 Task: Create New Vendor with Vendor Name: Shoplet, Billing Address Line1: 88 S. Brickell Street, Billing Address Line2: Chevy Chase, Billing Address Line3: TX 77905
Action: Mouse moved to (158, 33)
Screenshot: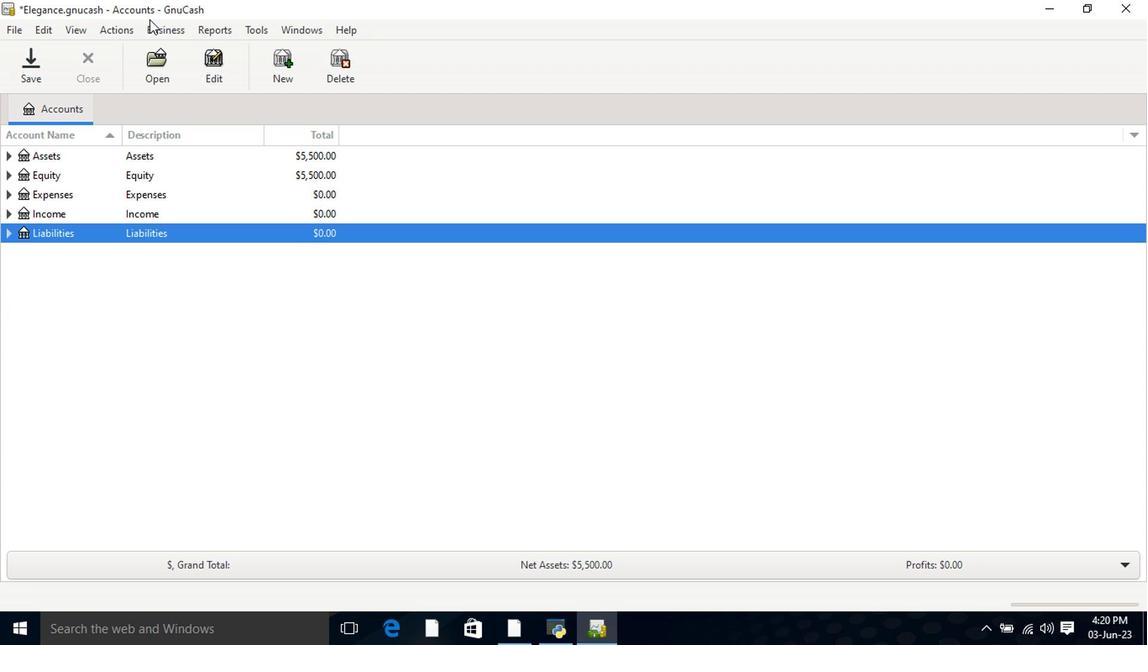 
Action: Mouse pressed left at (158, 33)
Screenshot: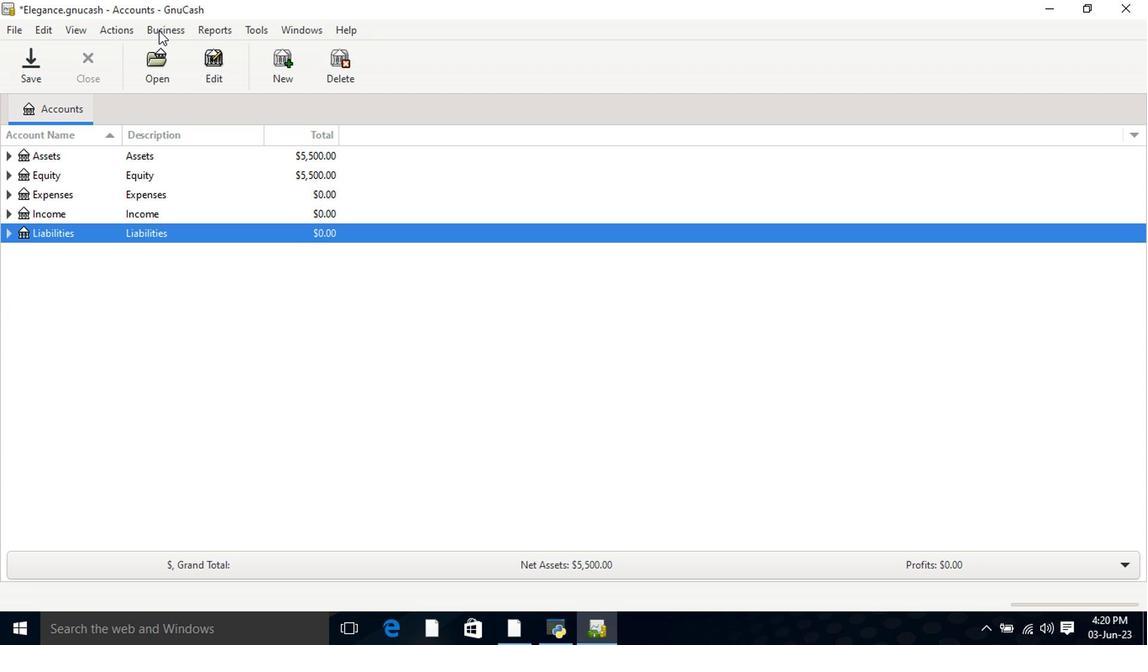 
Action: Mouse moved to (336, 93)
Screenshot: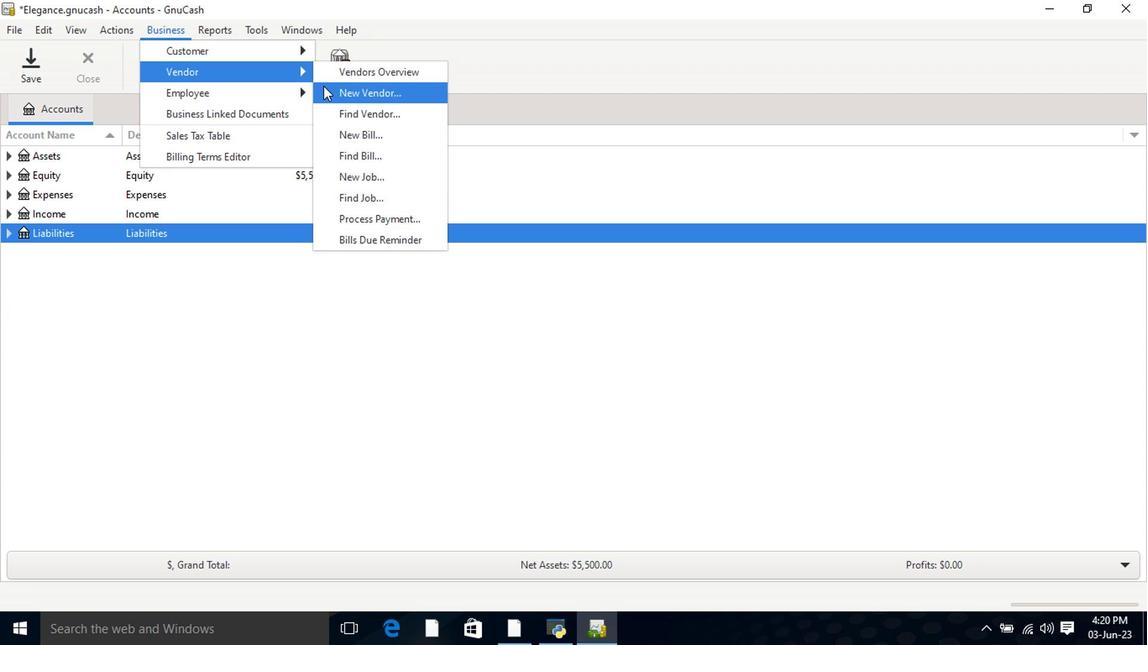 
Action: Mouse pressed left at (336, 93)
Screenshot: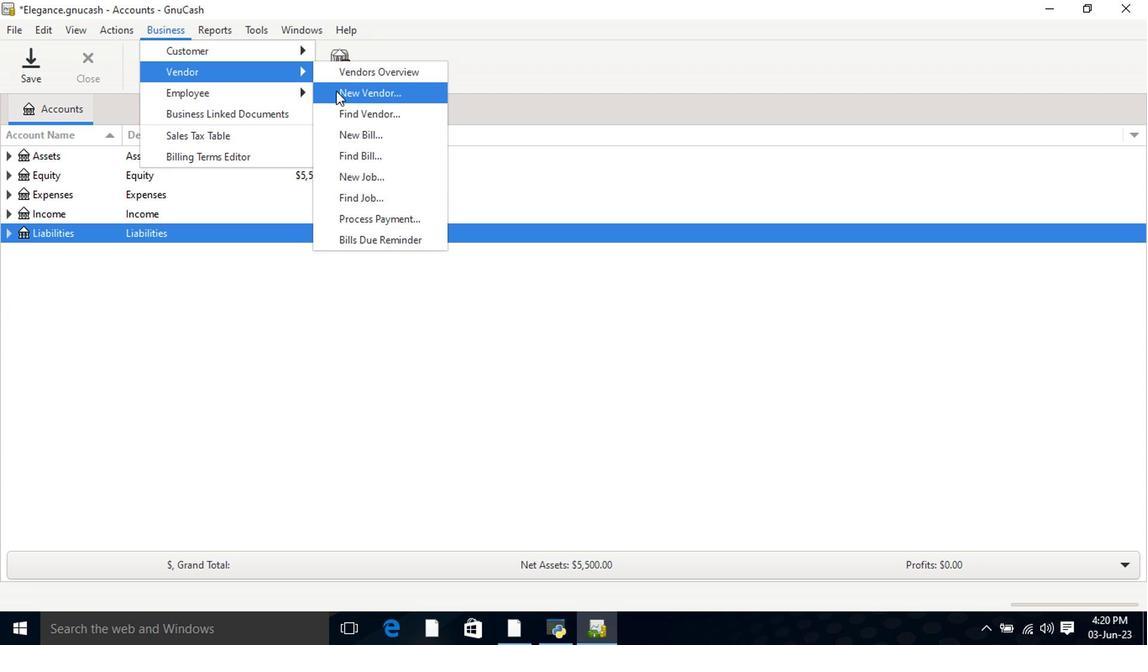 
Action: Mouse moved to (634, 191)
Screenshot: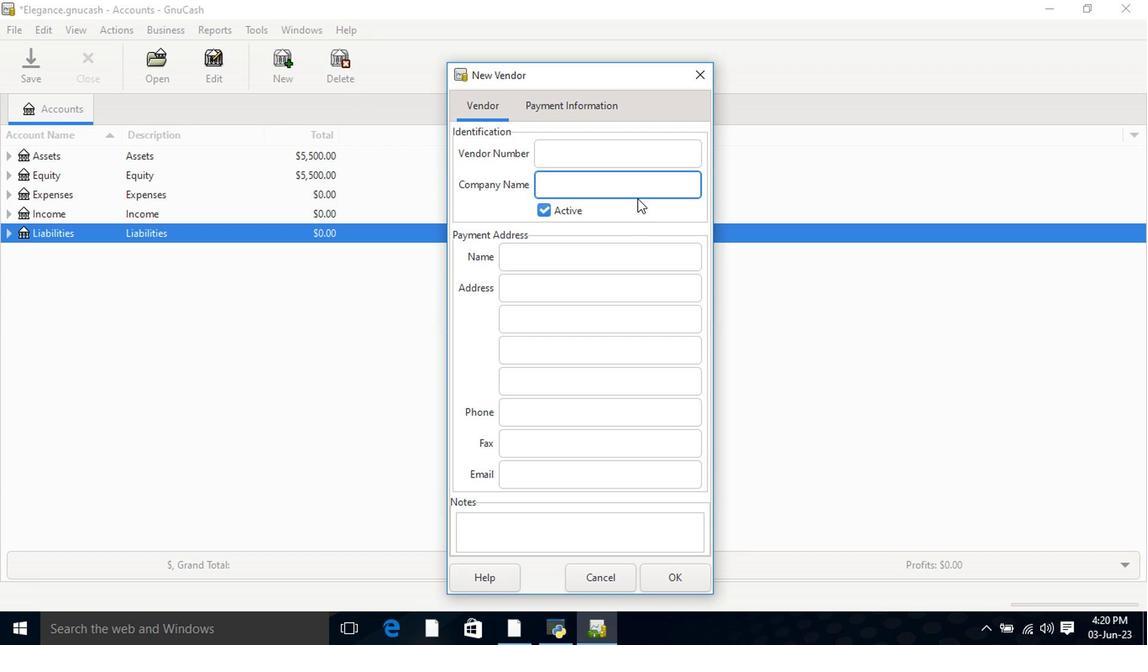 
Action: Key pressed <Key.shift>Shoplet<Key.tab><Key.tab><Key.tab>88<Key.space><Key.shift>S.<Key.space><Key.shift>Brickell<Key.space><Key.shift>Street<Key.tab><Key.shift>Chevy<Key.space><Key.shift>Chase<Key.tab><Key.shift>TX<Key.space>77905<Key.tab><Key.tab>
Screenshot: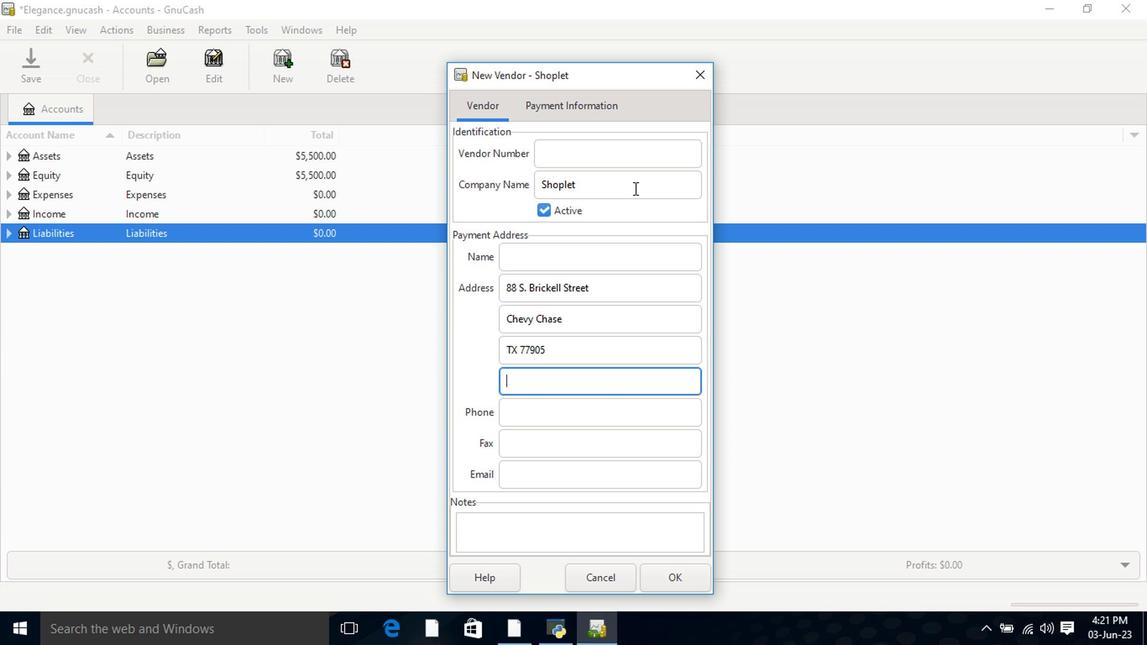 
Action: Mouse moved to (577, 107)
Screenshot: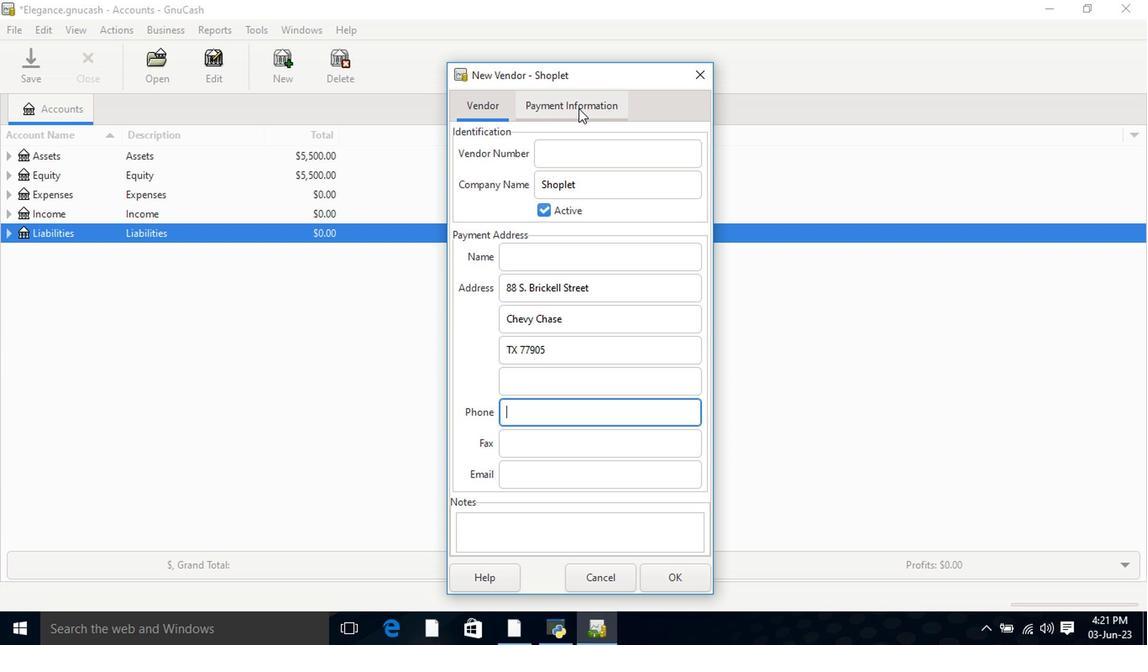 
Action: Mouse pressed left at (577, 107)
Screenshot: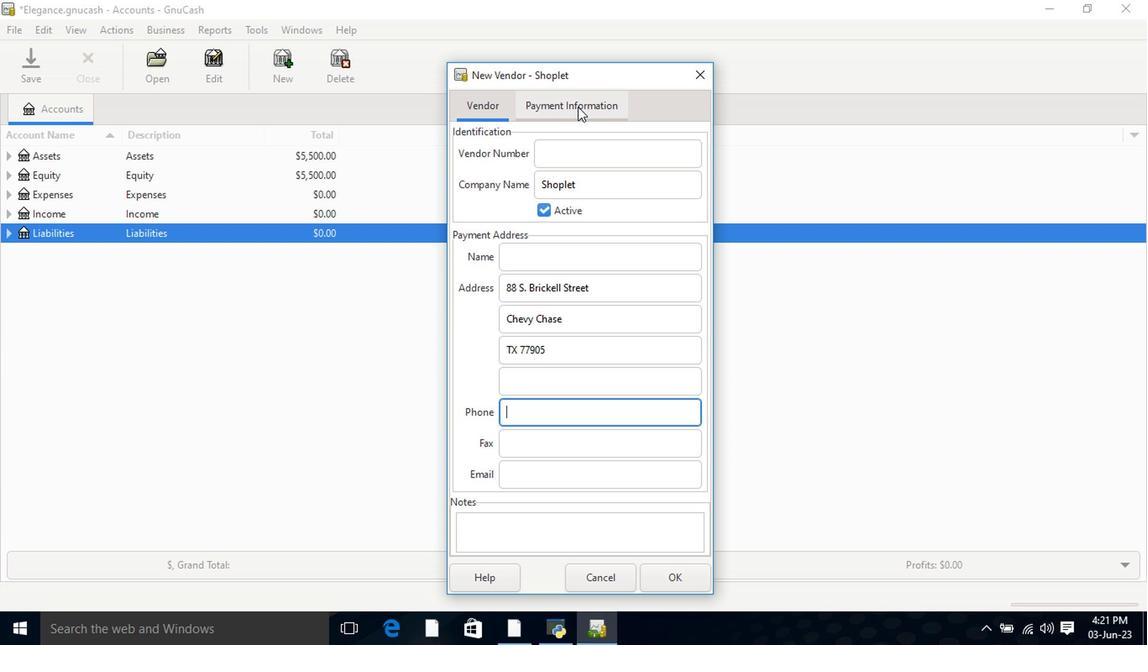 
Action: Mouse moved to (670, 575)
Screenshot: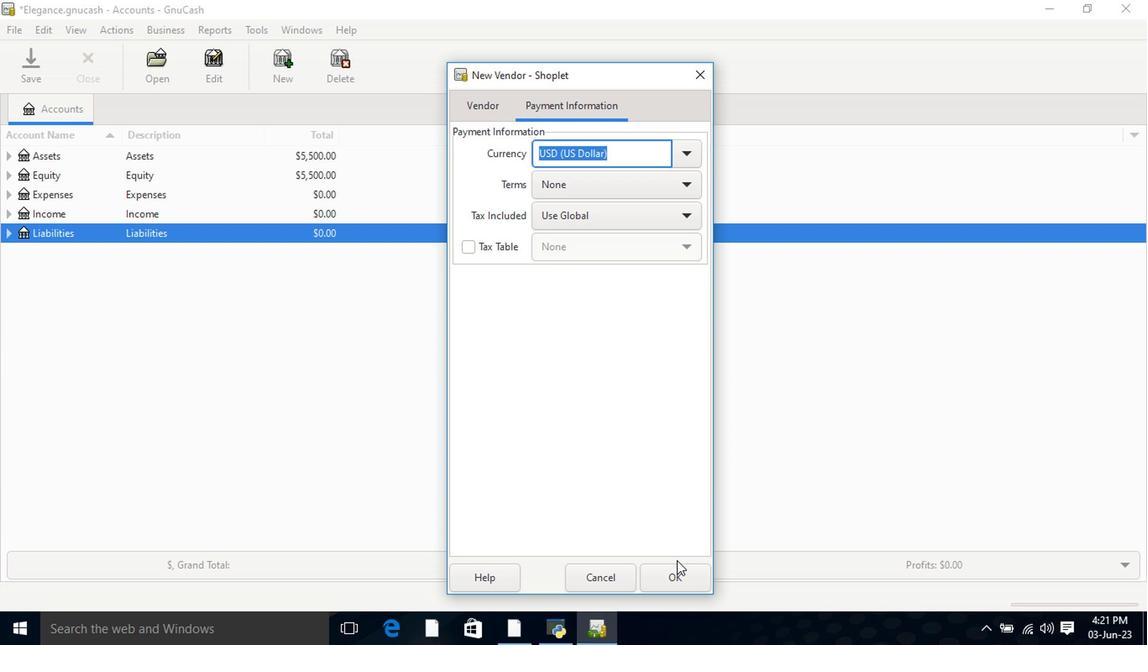 
Action: Mouse pressed left at (670, 575)
Screenshot: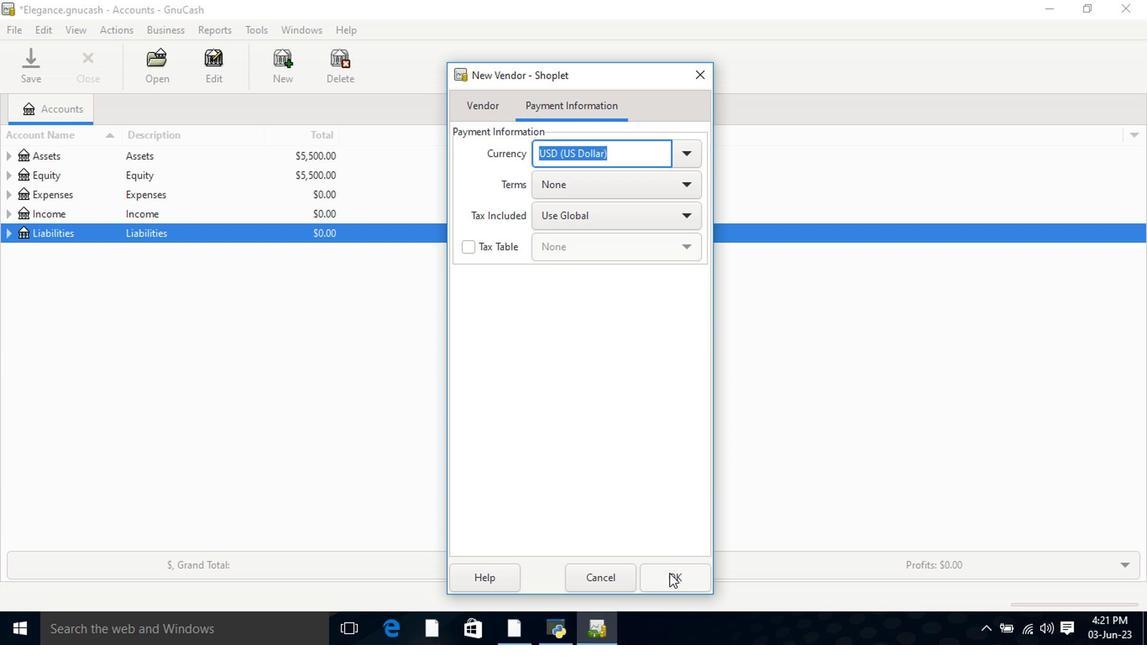 
Action: Mouse moved to (668, 575)
Screenshot: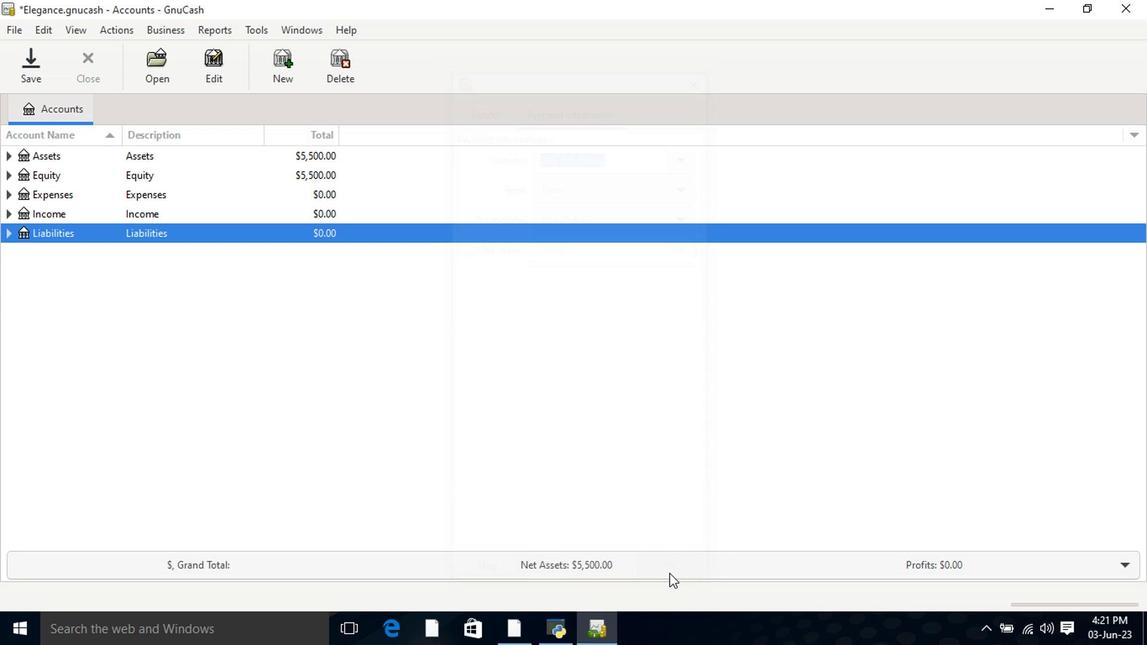 
